 Task: Add the task  Improve the appâ€™s navigation and menu structure to the section Design Review Sprint in the project WindTech and add a Due Date to the respective task as 2023/10/11.
Action: Mouse moved to (114, 423)
Screenshot: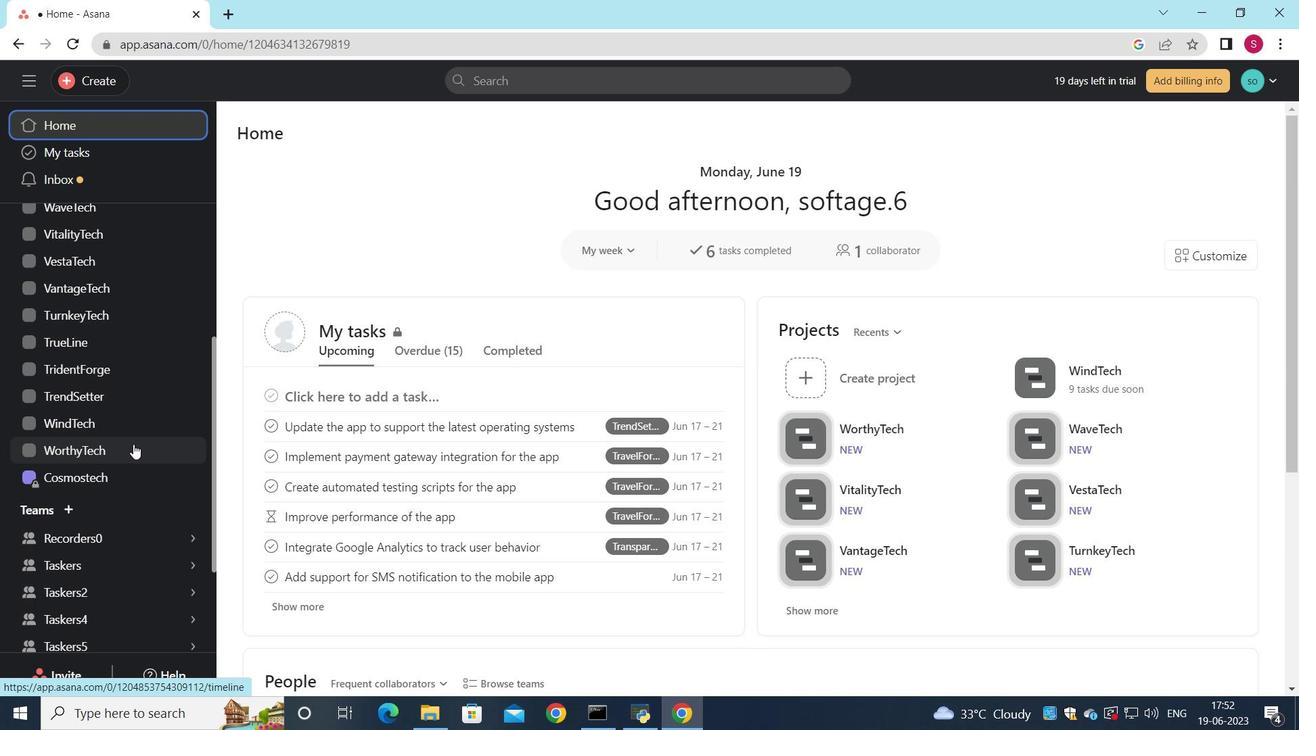 
Action: Mouse pressed left at (114, 423)
Screenshot: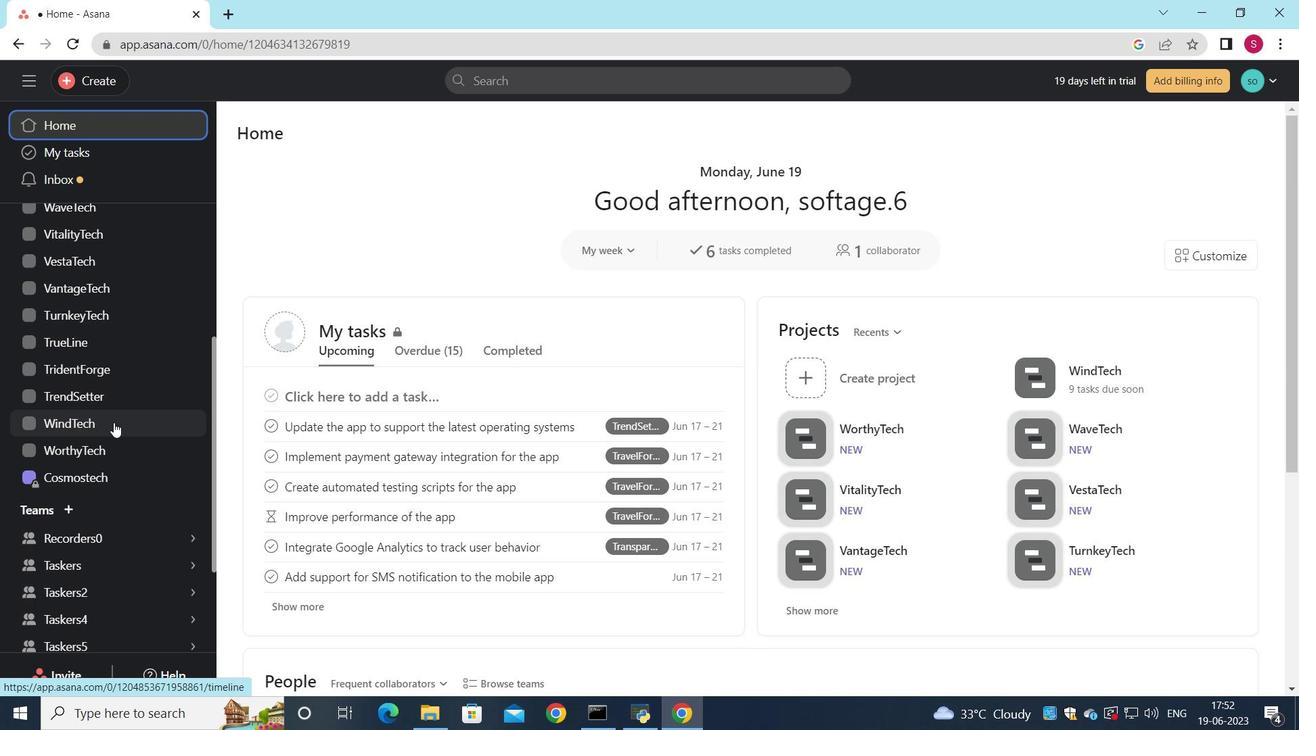
Action: Mouse moved to (669, 277)
Screenshot: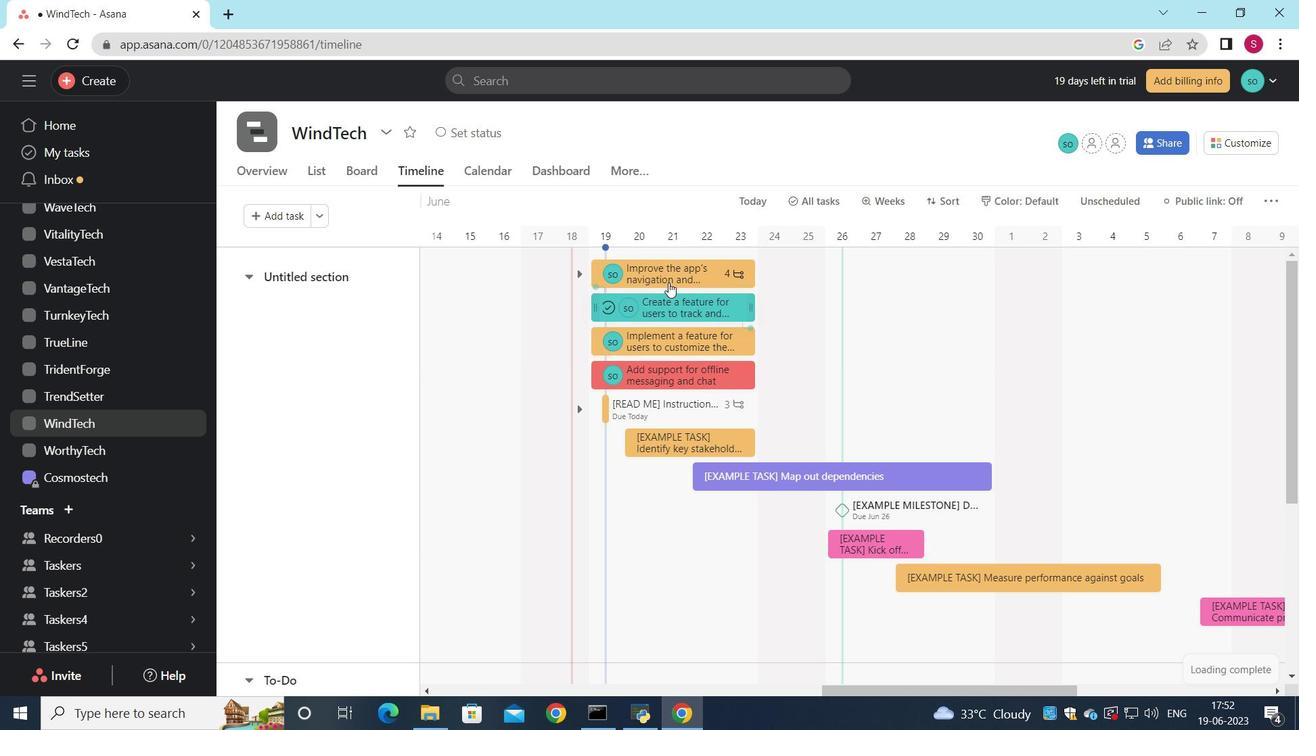 
Action: Mouse pressed left at (669, 277)
Screenshot: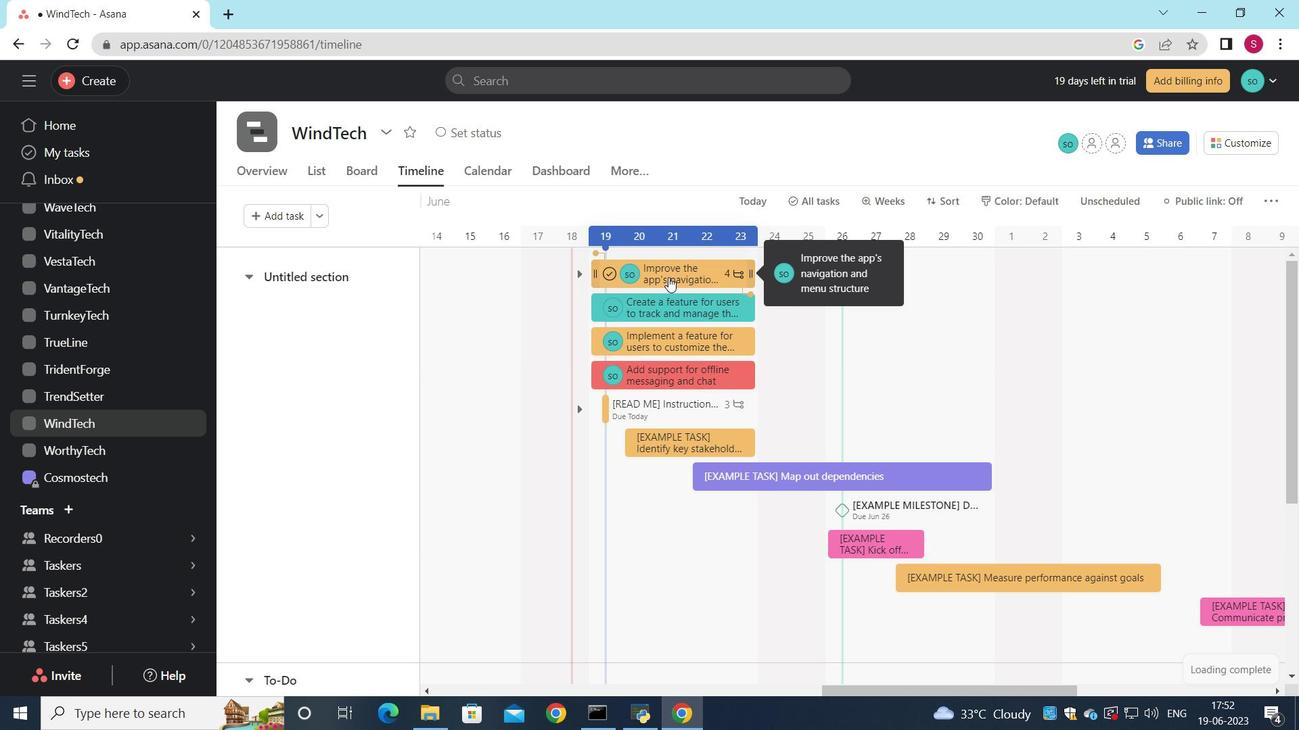 
Action: Mouse moved to (999, 377)
Screenshot: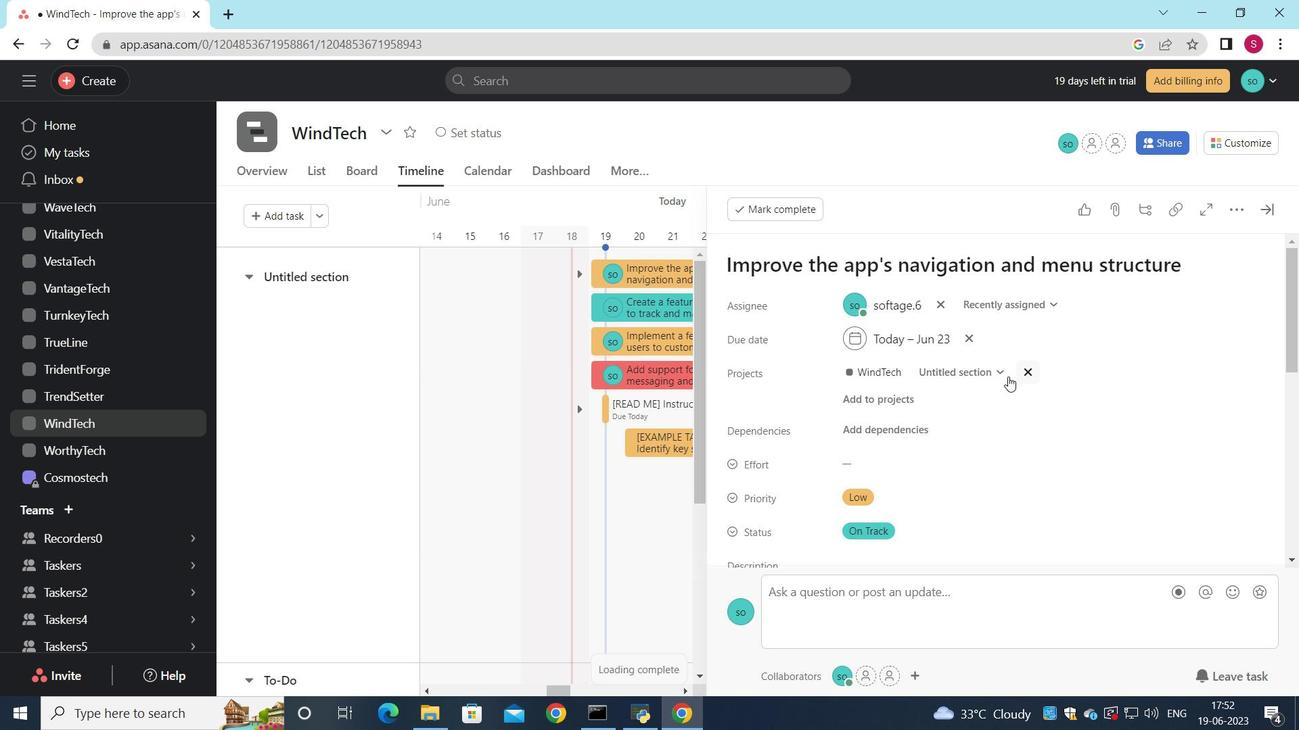 
Action: Mouse pressed left at (999, 377)
Screenshot: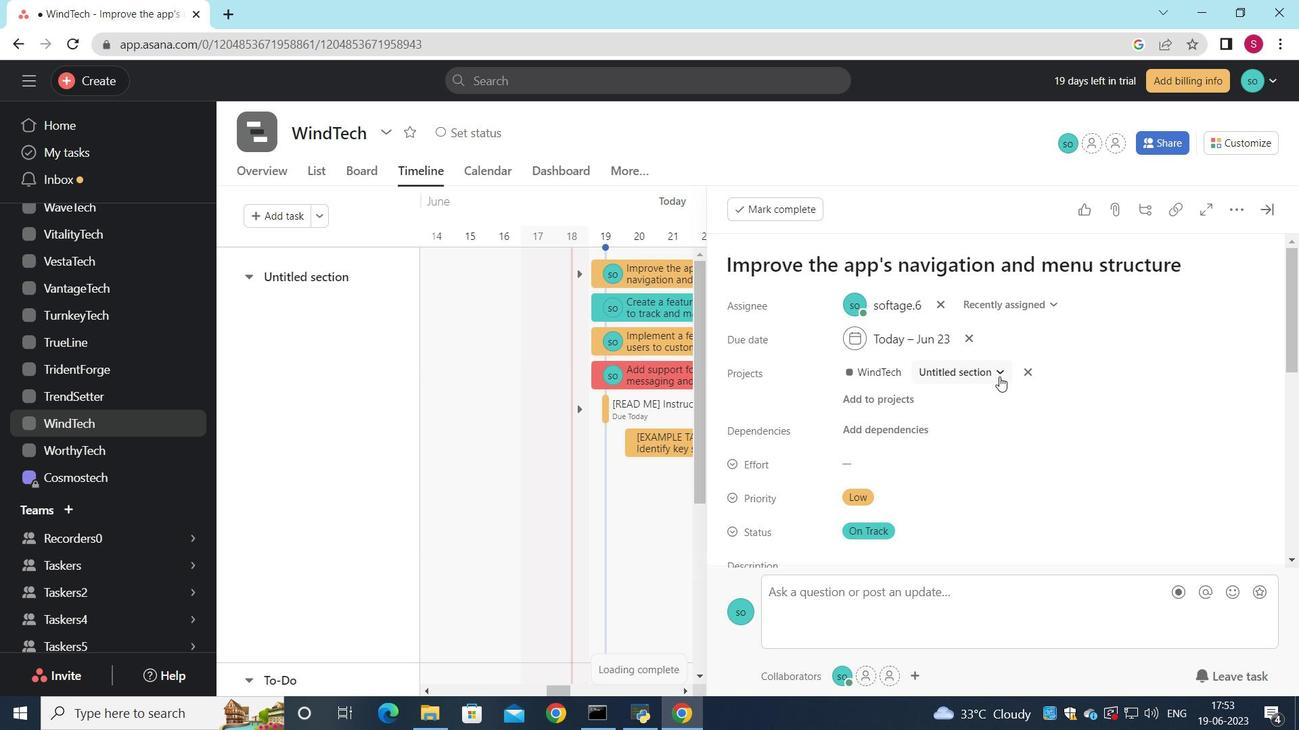 
Action: Mouse moved to (940, 533)
Screenshot: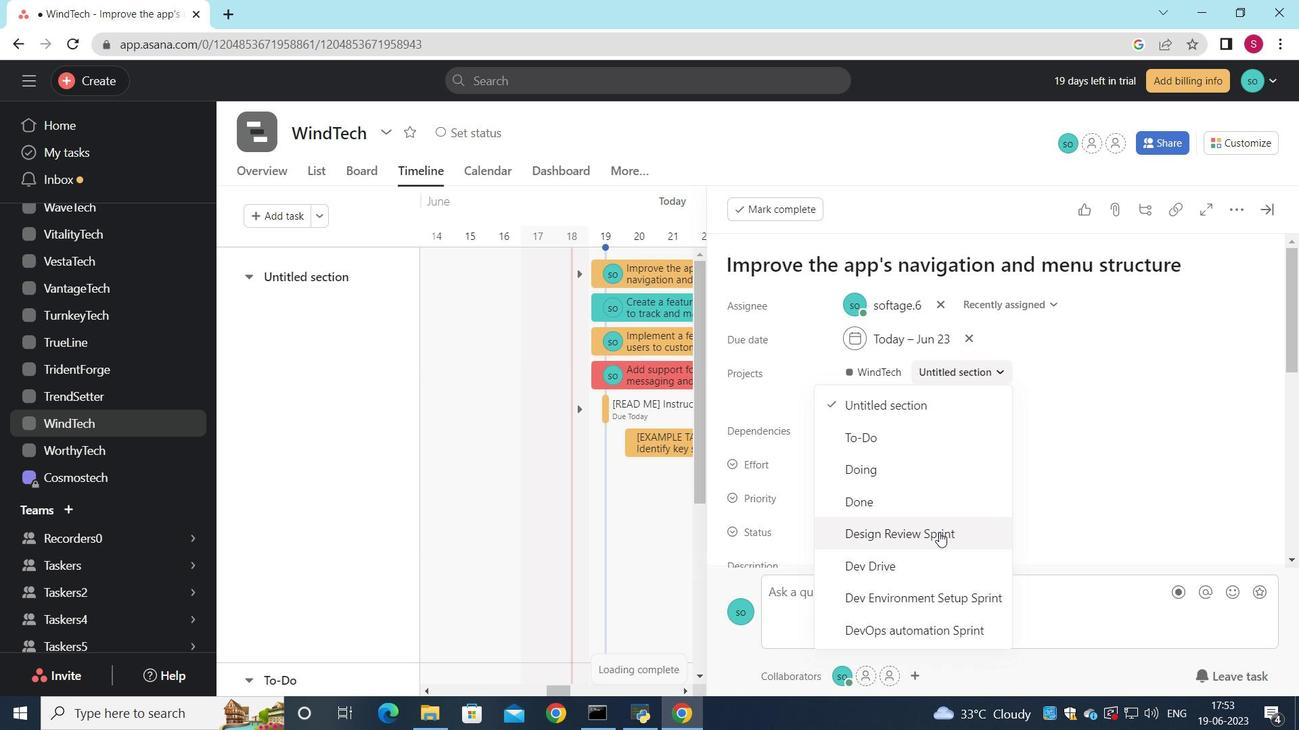 
Action: Mouse pressed left at (940, 533)
Screenshot: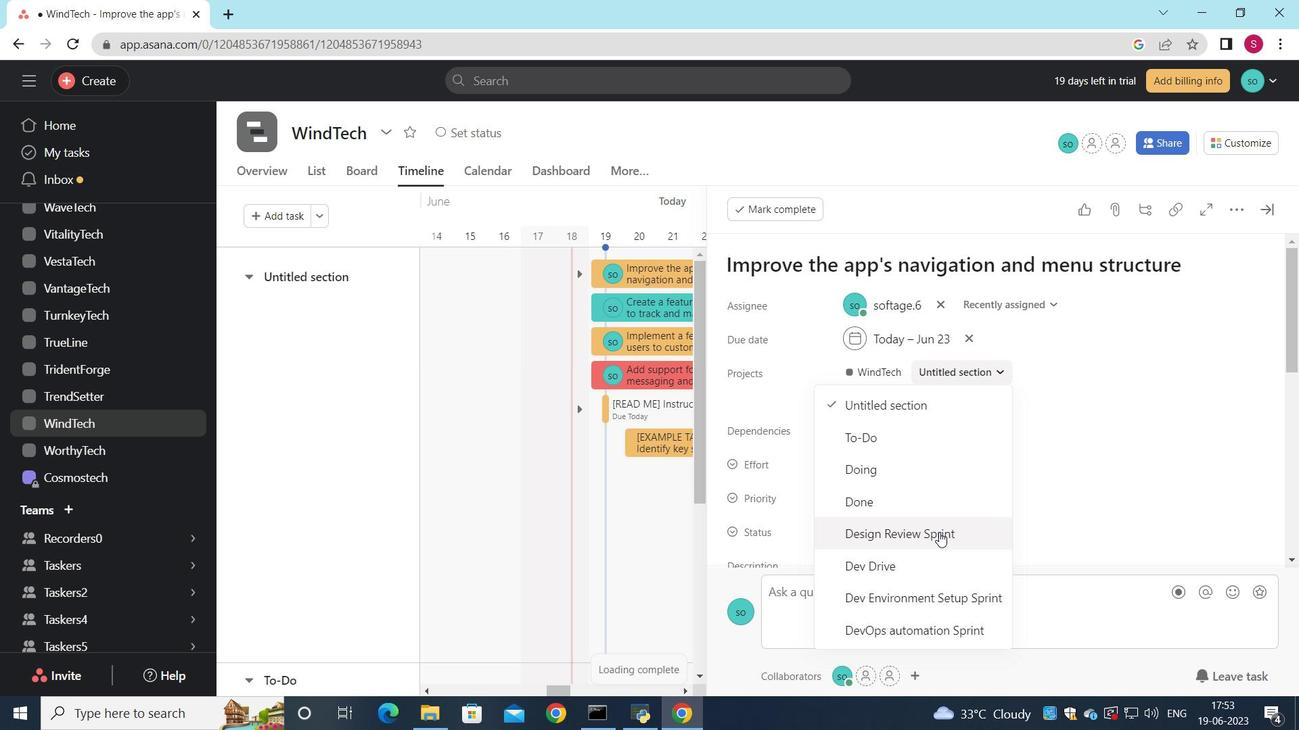 
Action: Mouse moved to (861, 336)
Screenshot: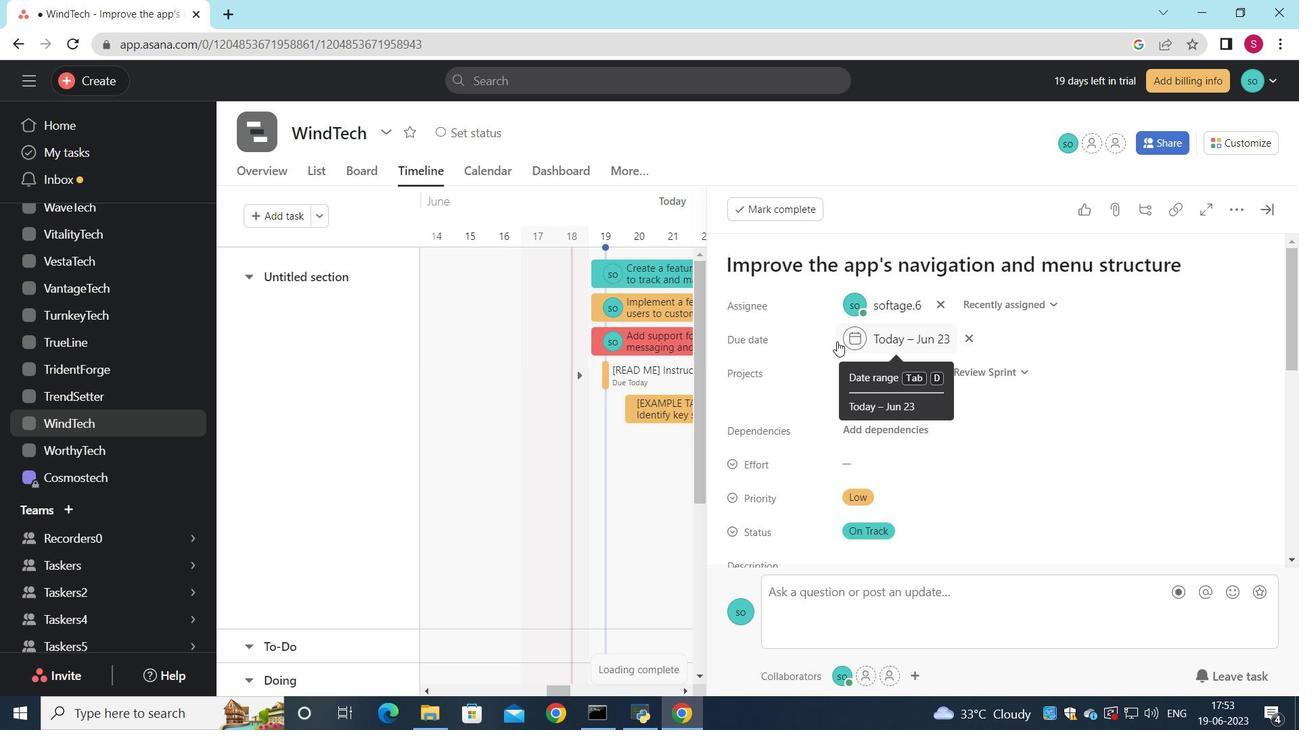 
Action: Mouse pressed left at (861, 336)
Screenshot: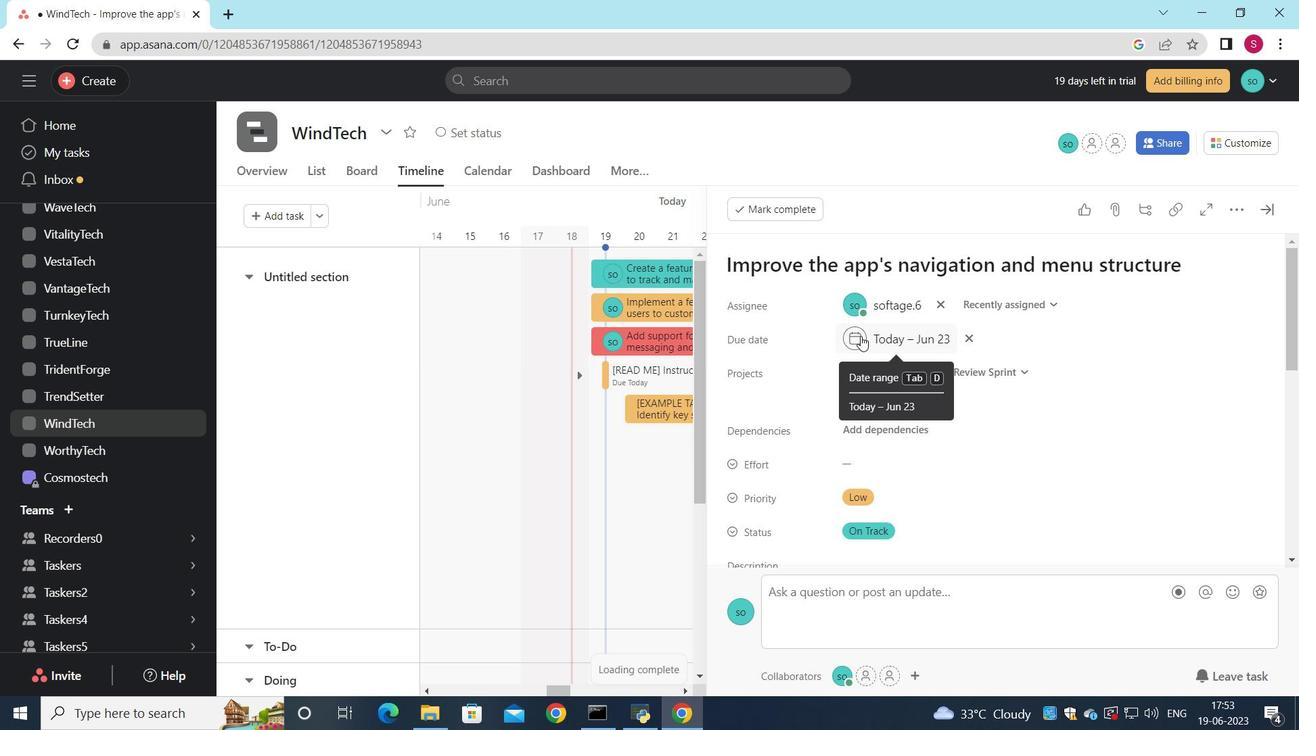 
Action: Mouse moved to (903, 425)
Screenshot: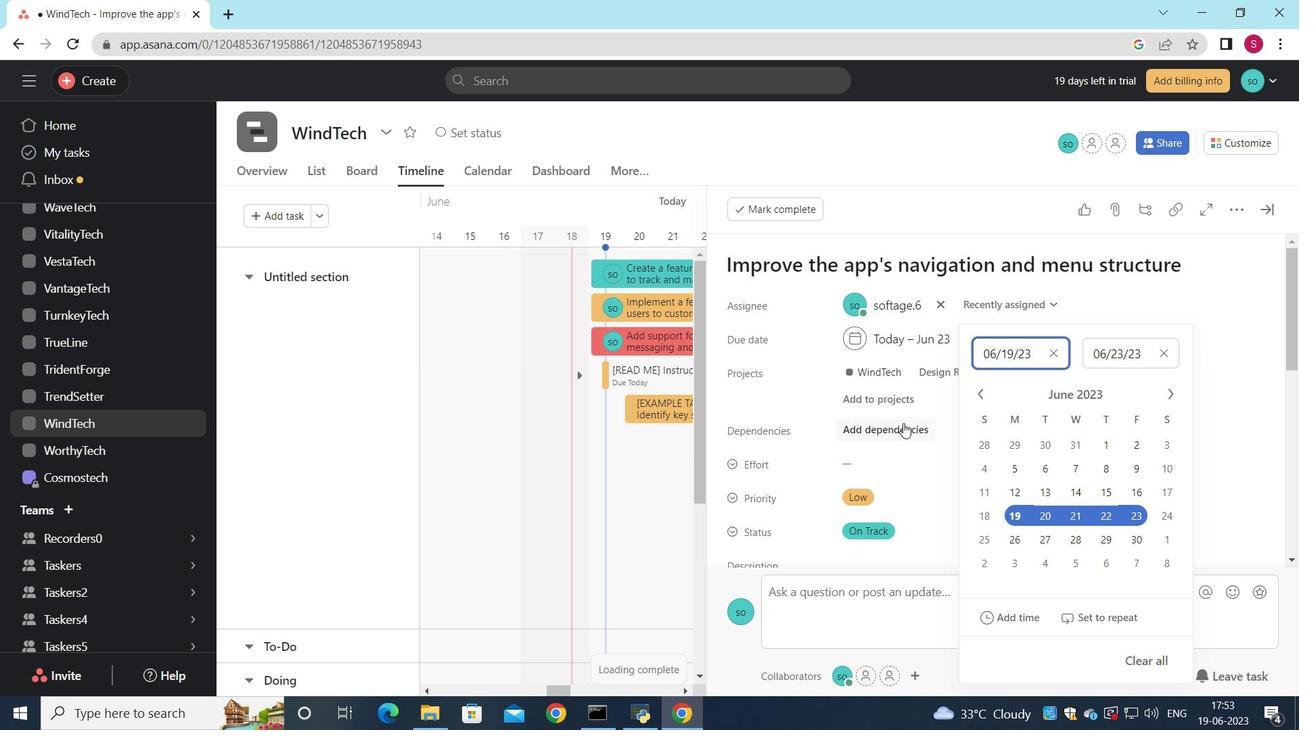 
Action: Mouse pressed left at (903, 425)
Screenshot: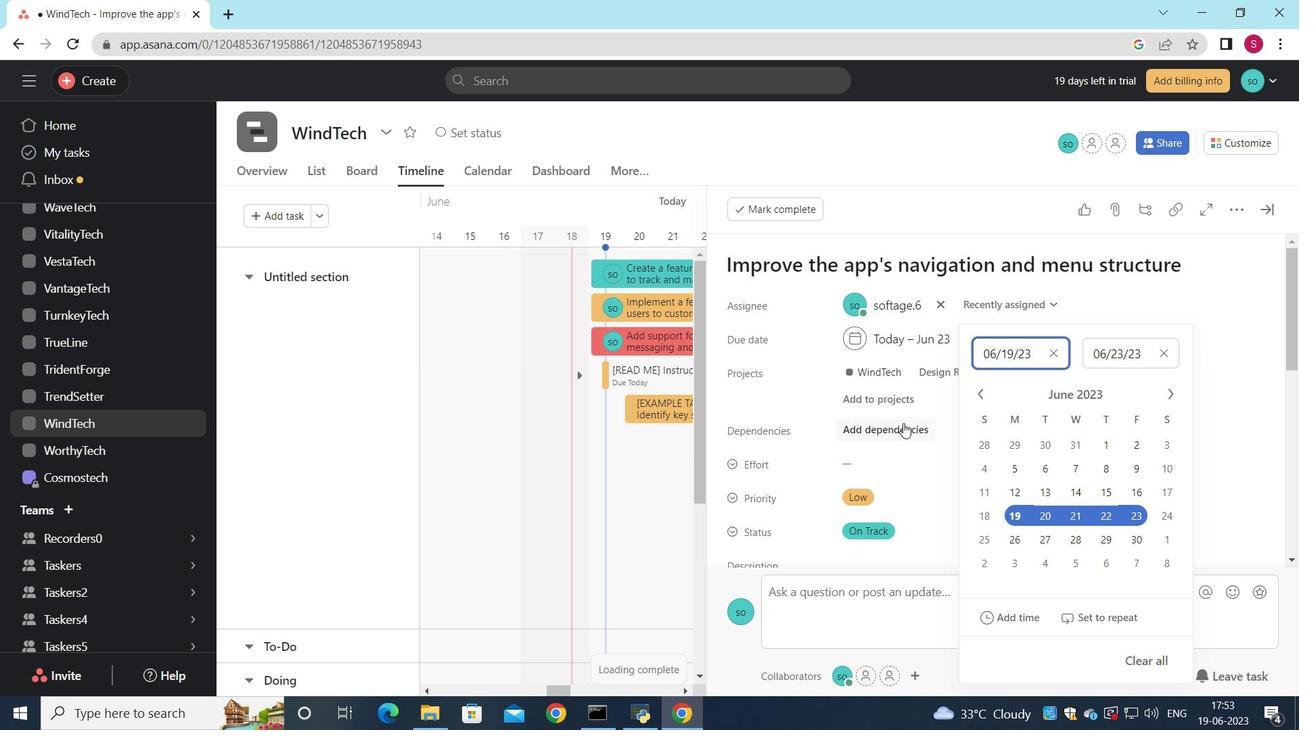 
Action: Mouse moved to (1075, 382)
Screenshot: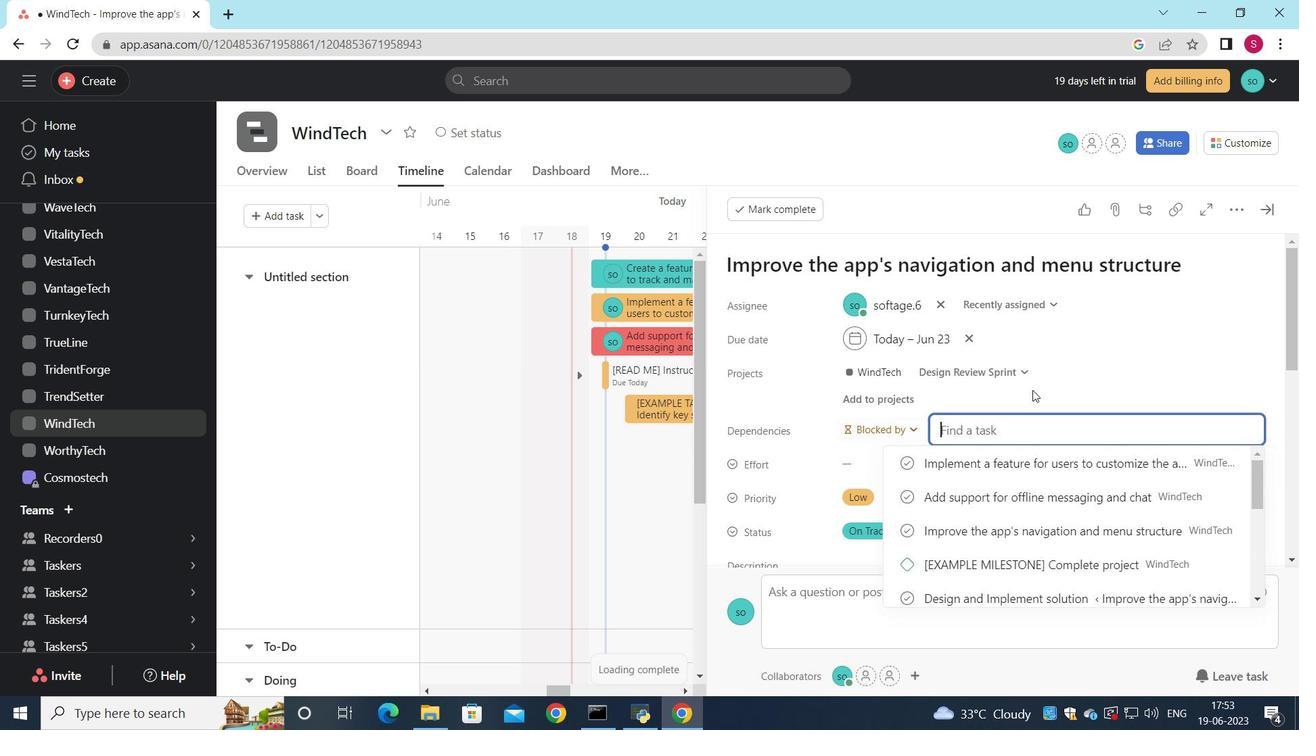 
Action: Mouse pressed left at (1075, 382)
Screenshot: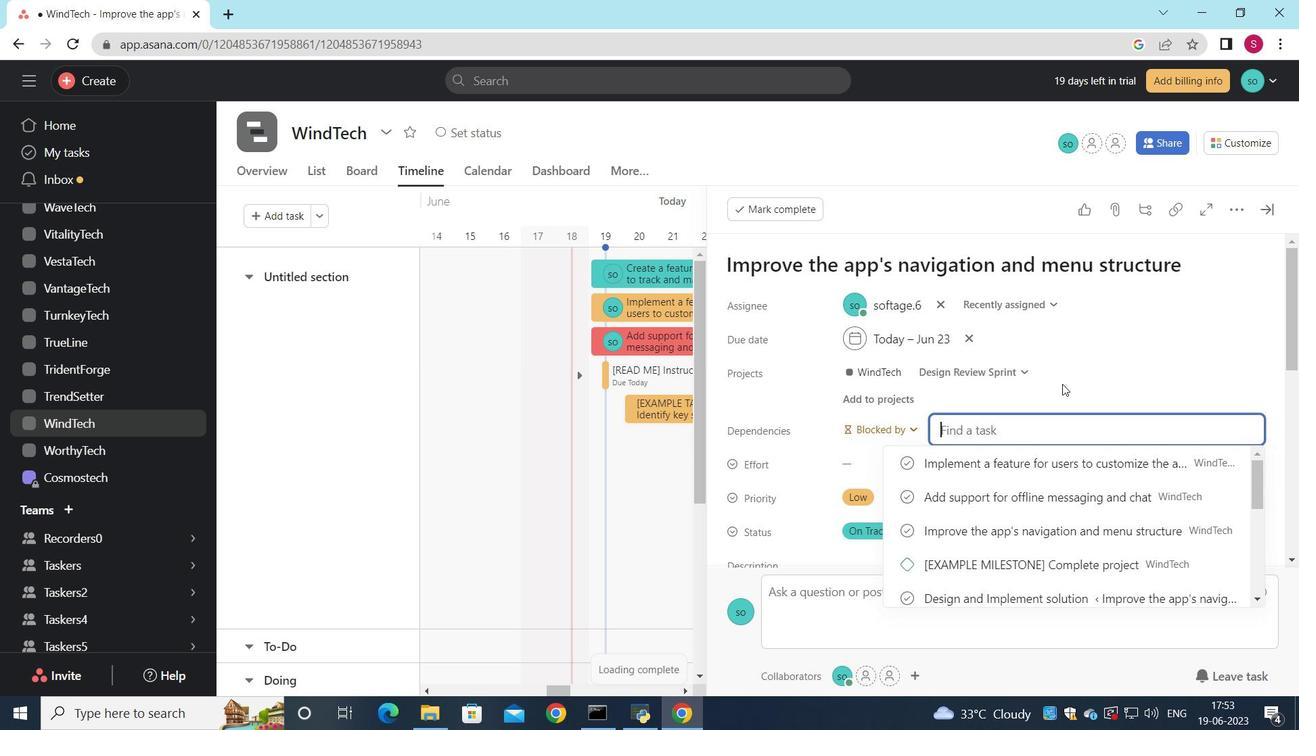 
Action: Mouse moved to (962, 335)
Screenshot: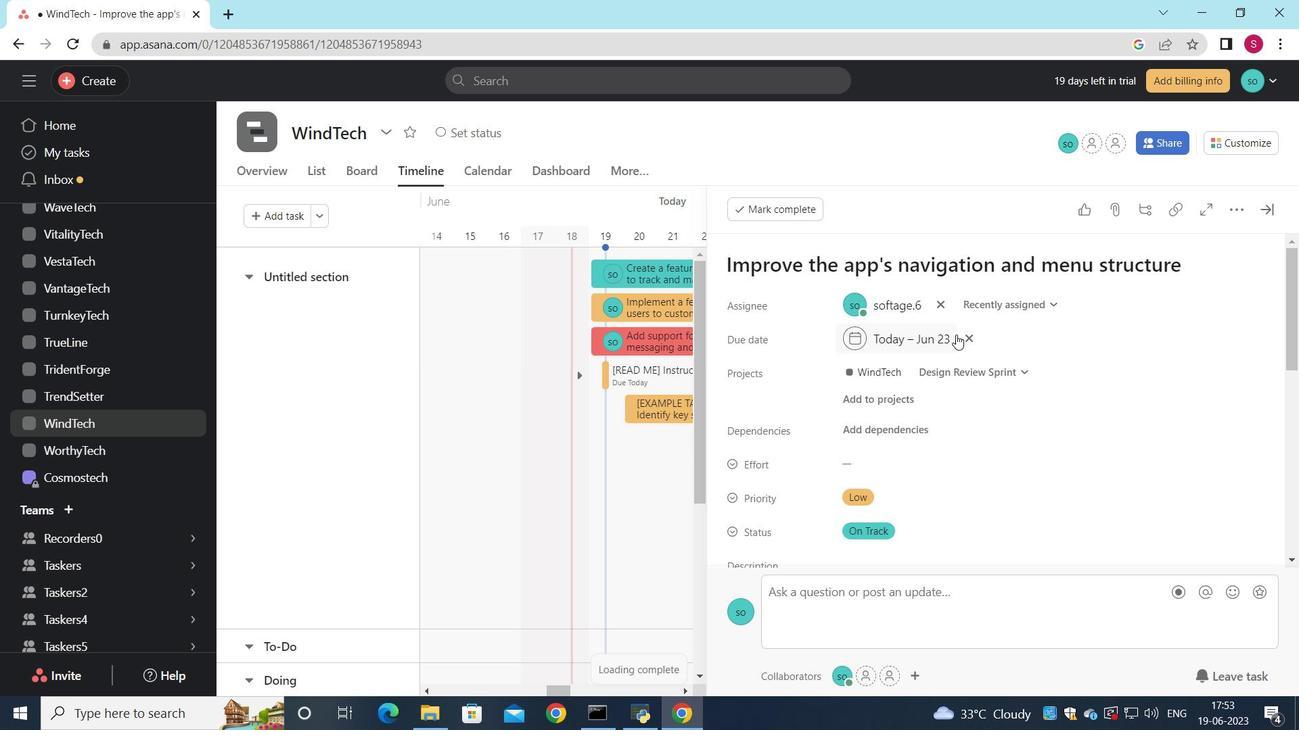 
Action: Mouse pressed left at (962, 335)
Screenshot: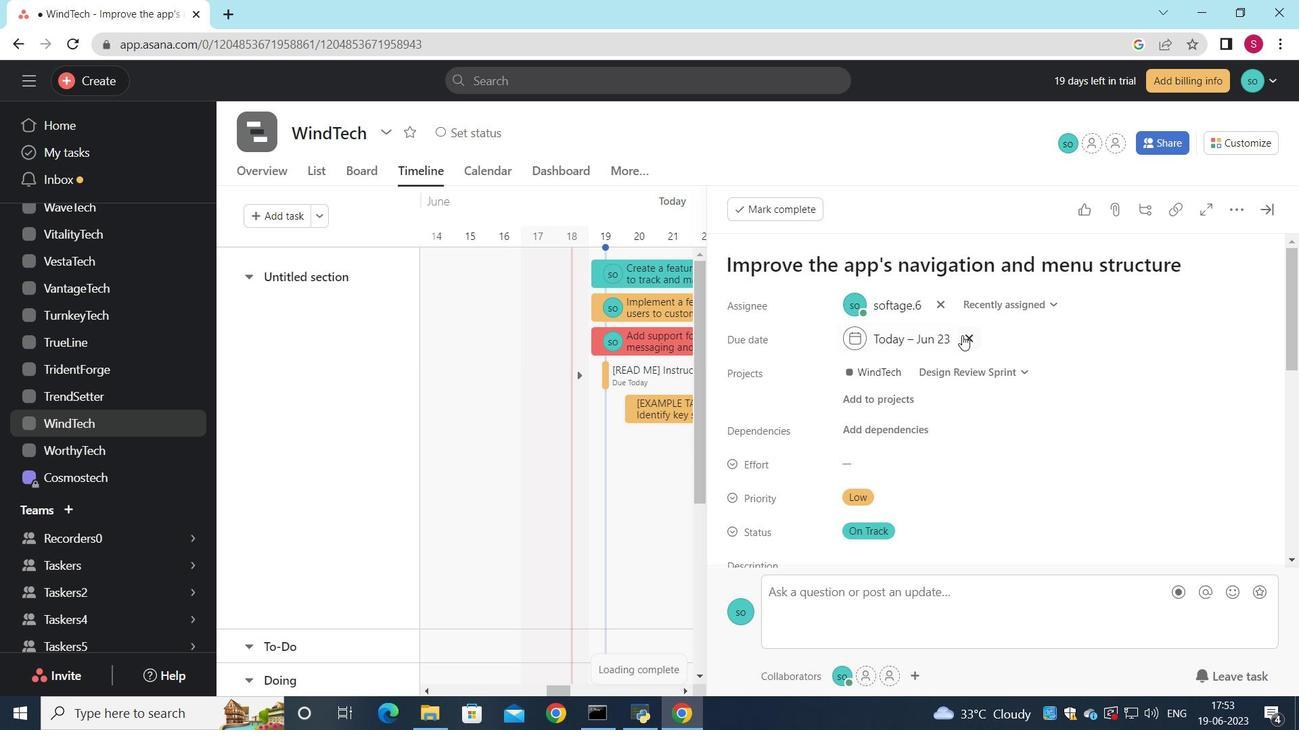 
Action: Mouse moved to (863, 340)
Screenshot: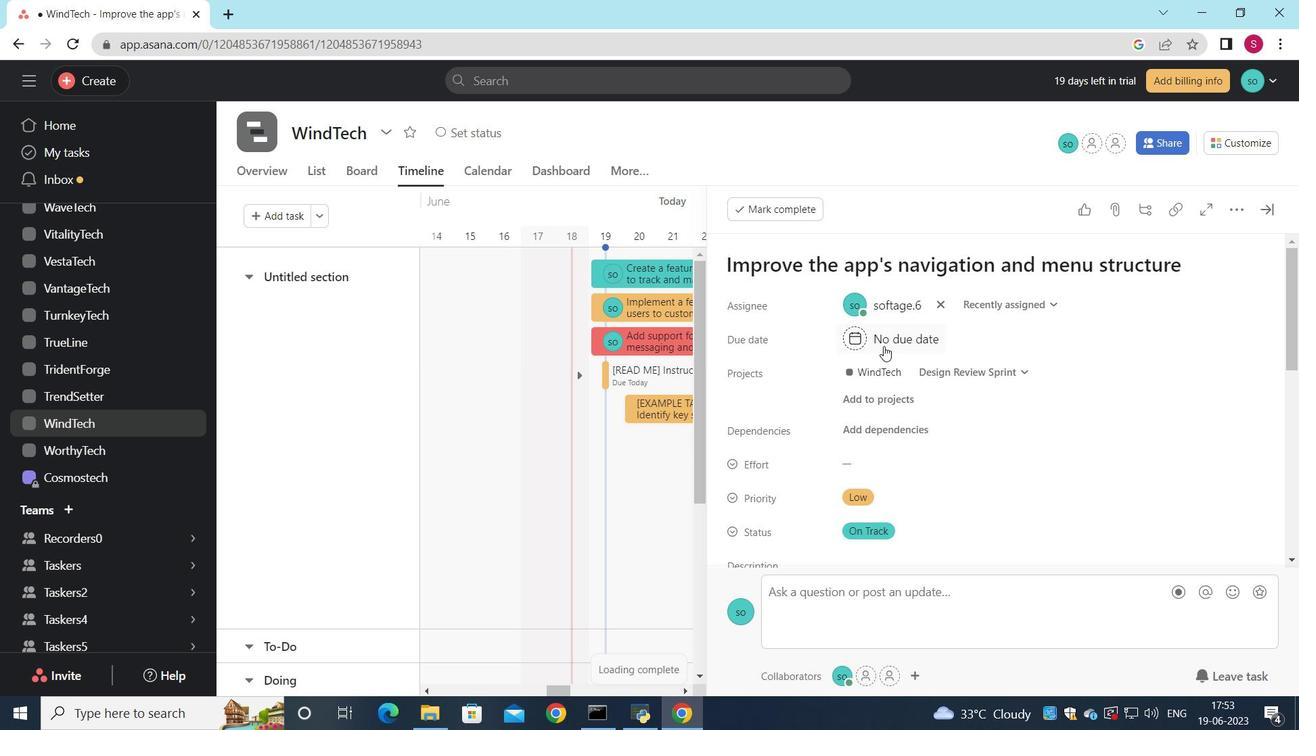
Action: Mouse pressed left at (863, 340)
Screenshot: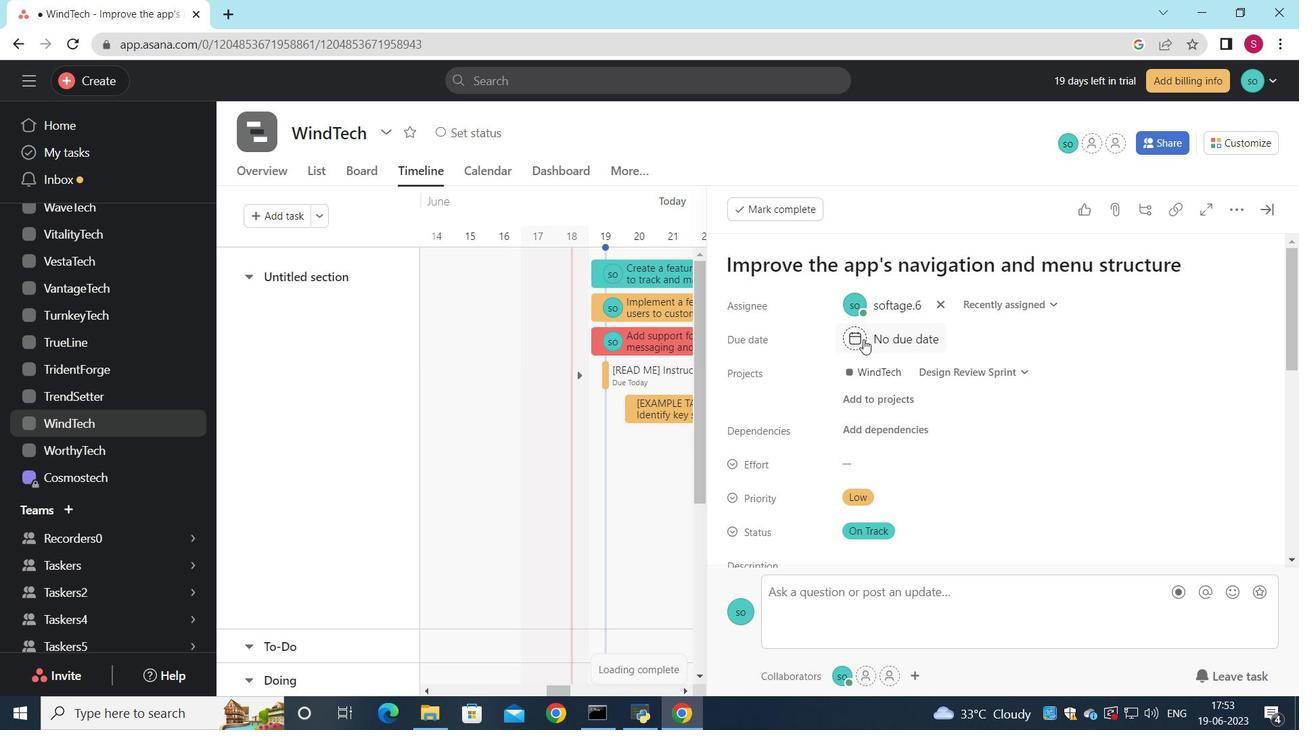 
Action: Mouse moved to (1080, 358)
Screenshot: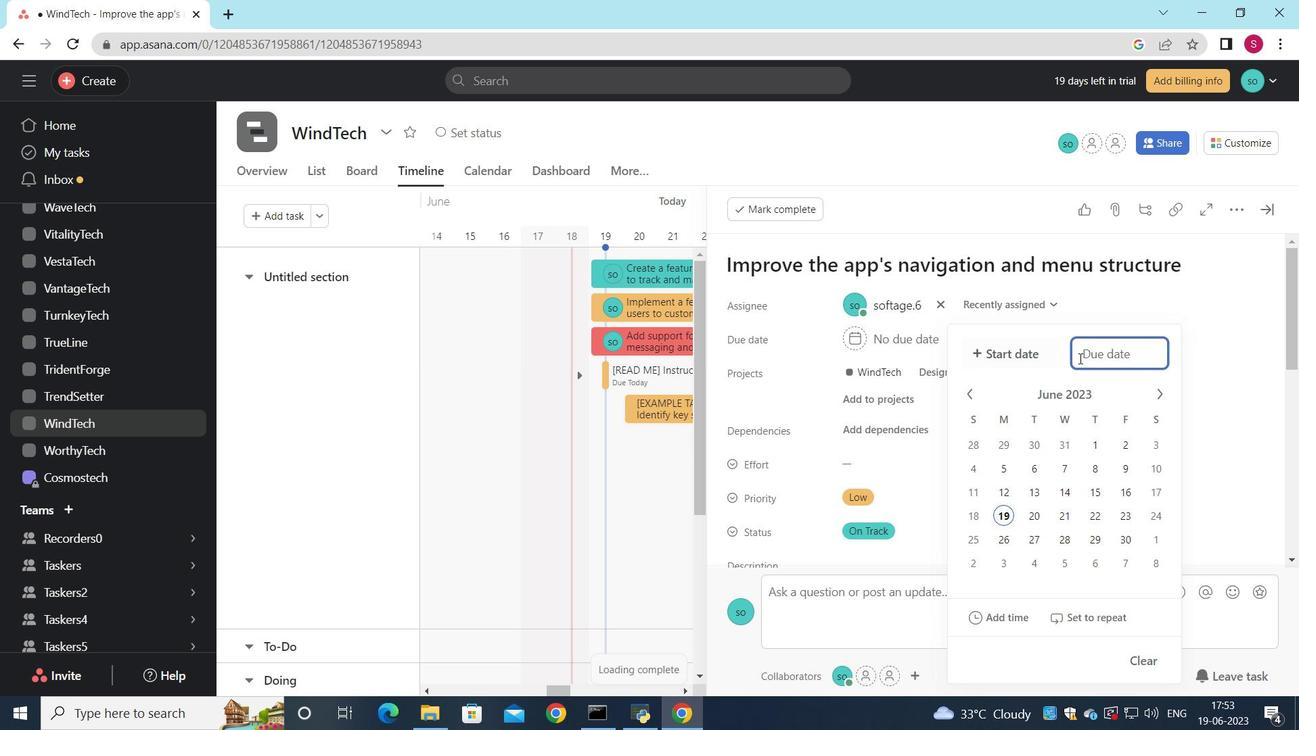 
Action: Key pressed 11/101<Key.backspace>/2023
Screenshot: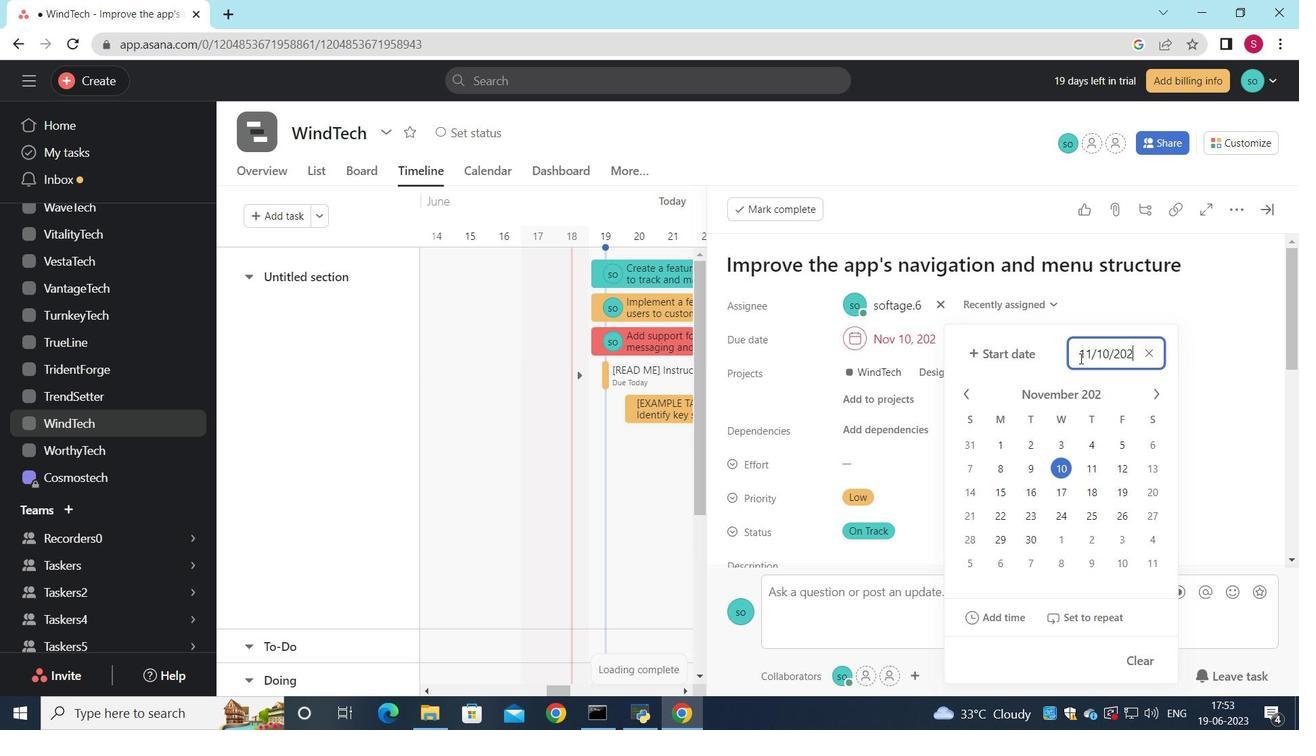 
Action: Mouse moved to (1208, 480)
Screenshot: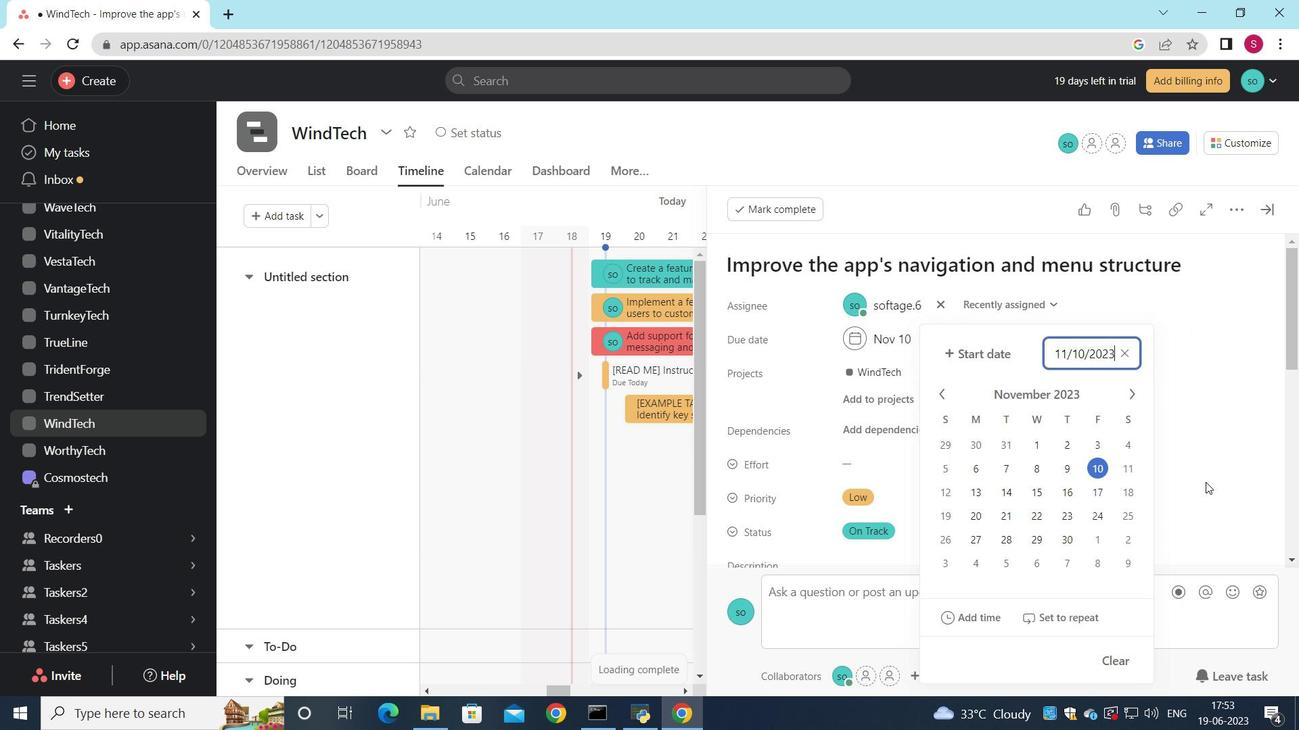 
Action: Mouse pressed left at (1208, 480)
Screenshot: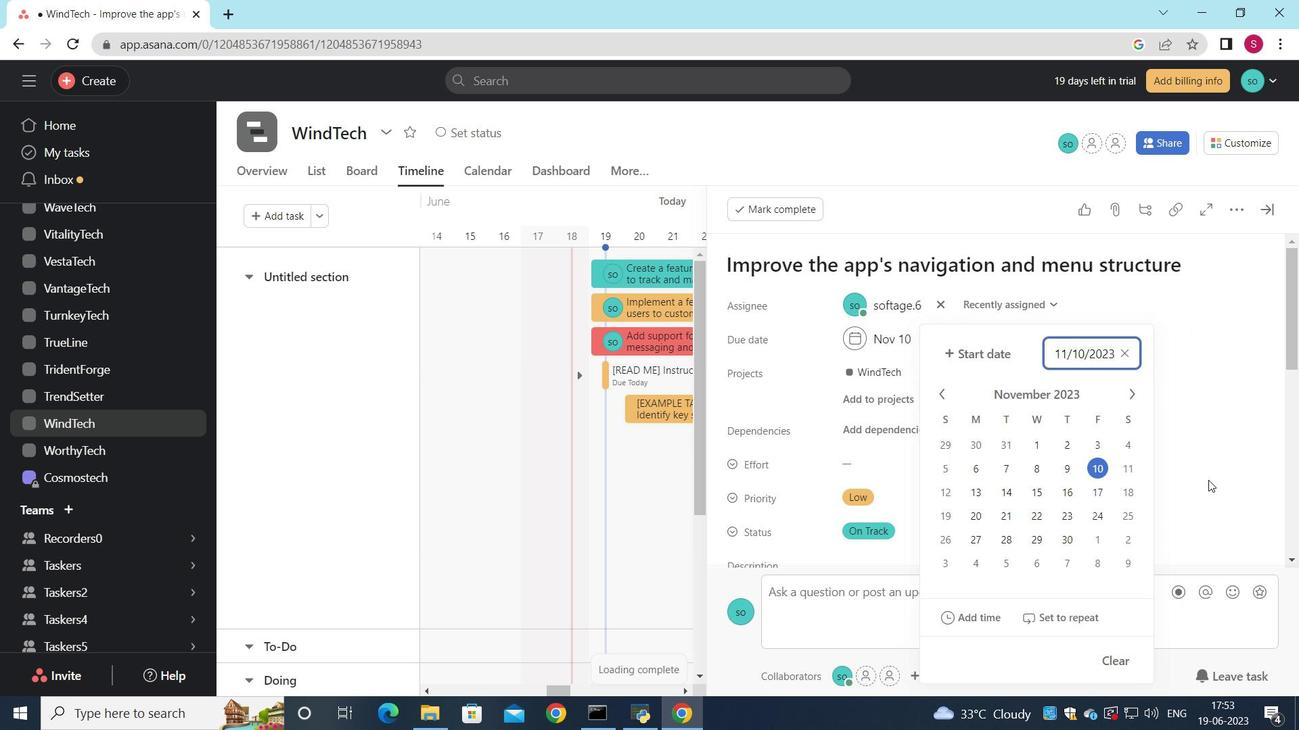 
Action: Mouse moved to (1079, 451)
Screenshot: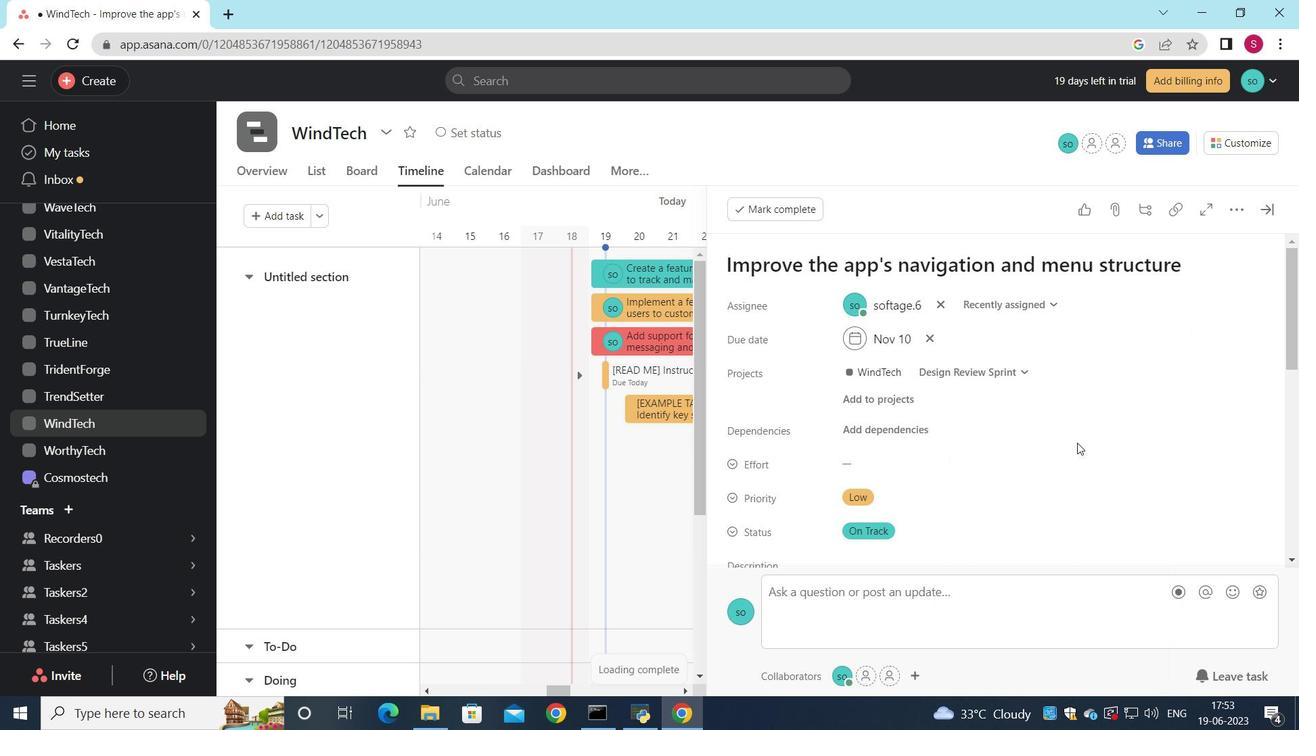 
